 Task: Scale Up The Document
Action: Mouse moved to (754, 270)
Screenshot: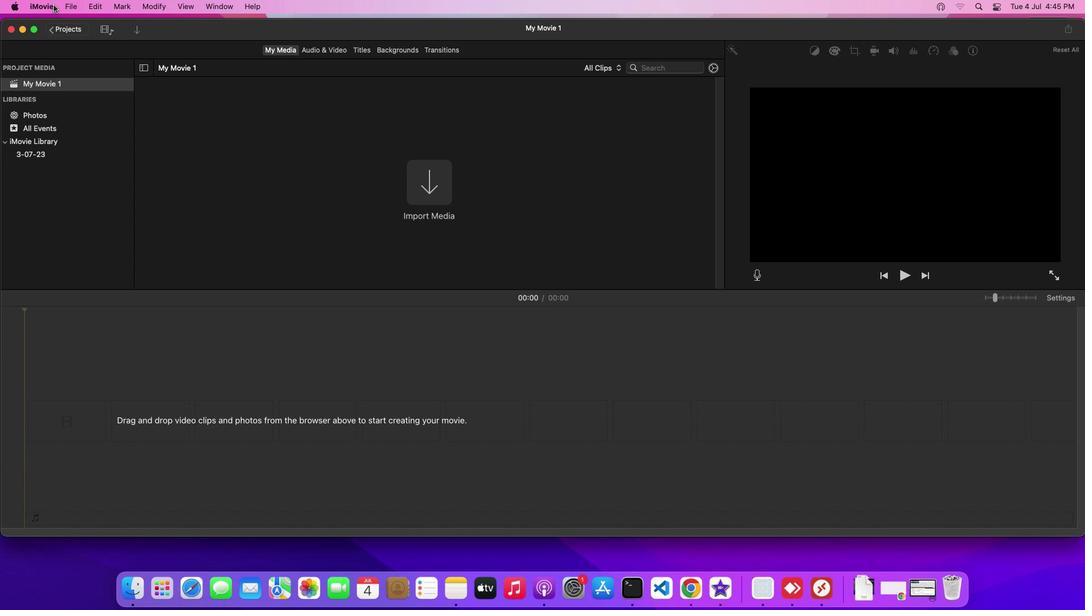 
Action: Mouse pressed left at (754, 270)
Screenshot: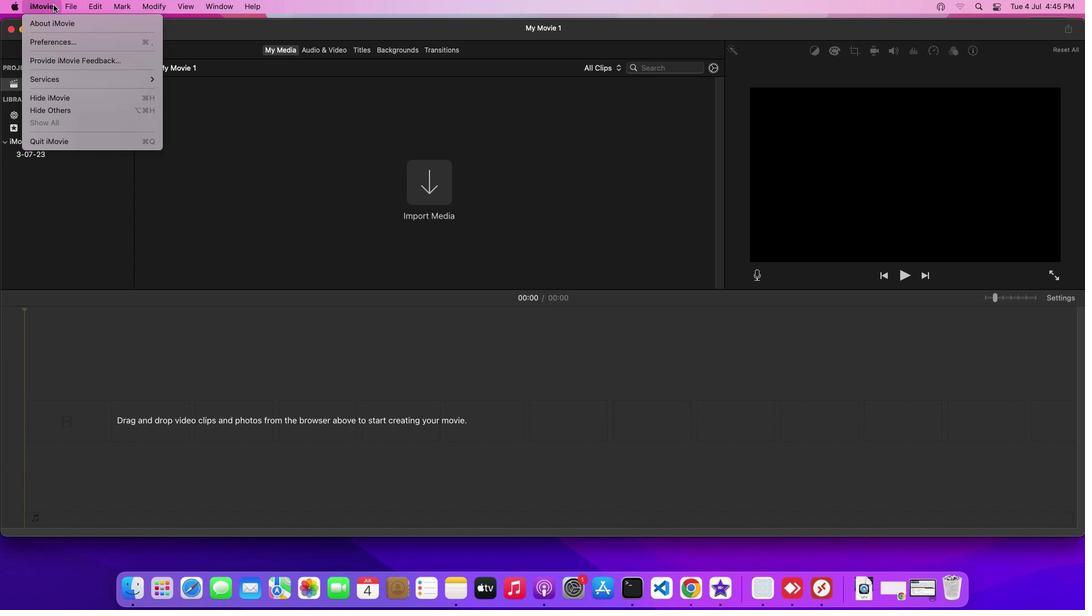 
Action: Mouse moved to (754, 270)
Screenshot: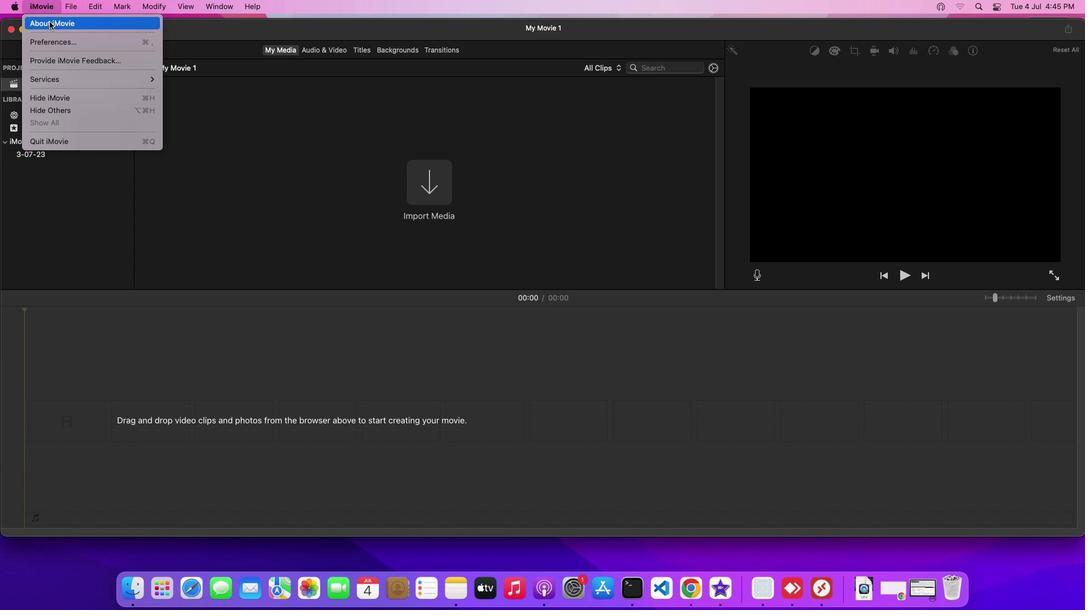 
Action: Mouse pressed left at (754, 270)
Screenshot: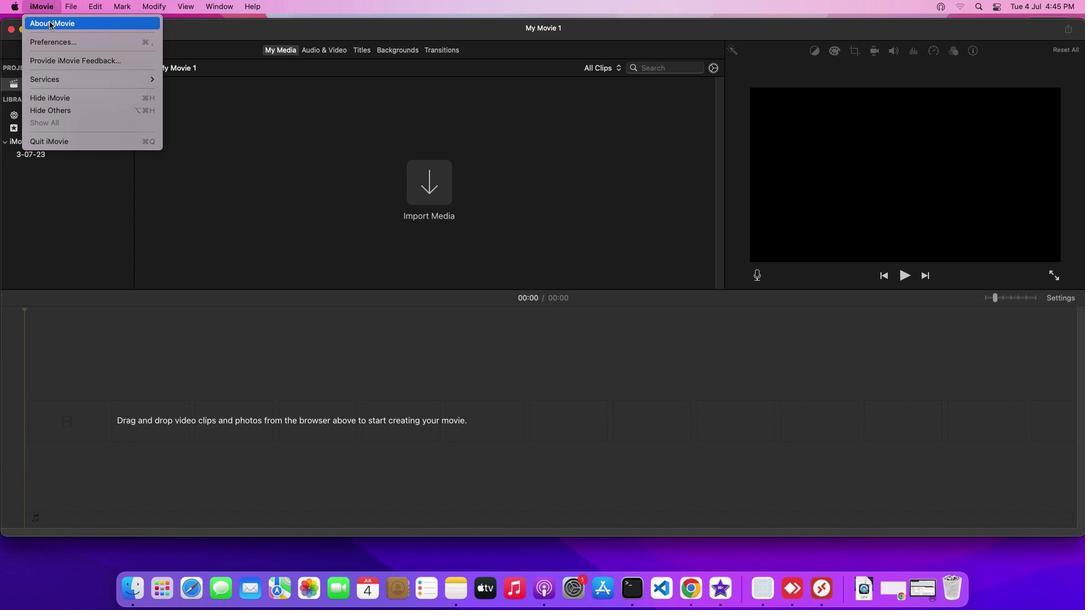 
Action: Mouse moved to (754, 270)
Screenshot: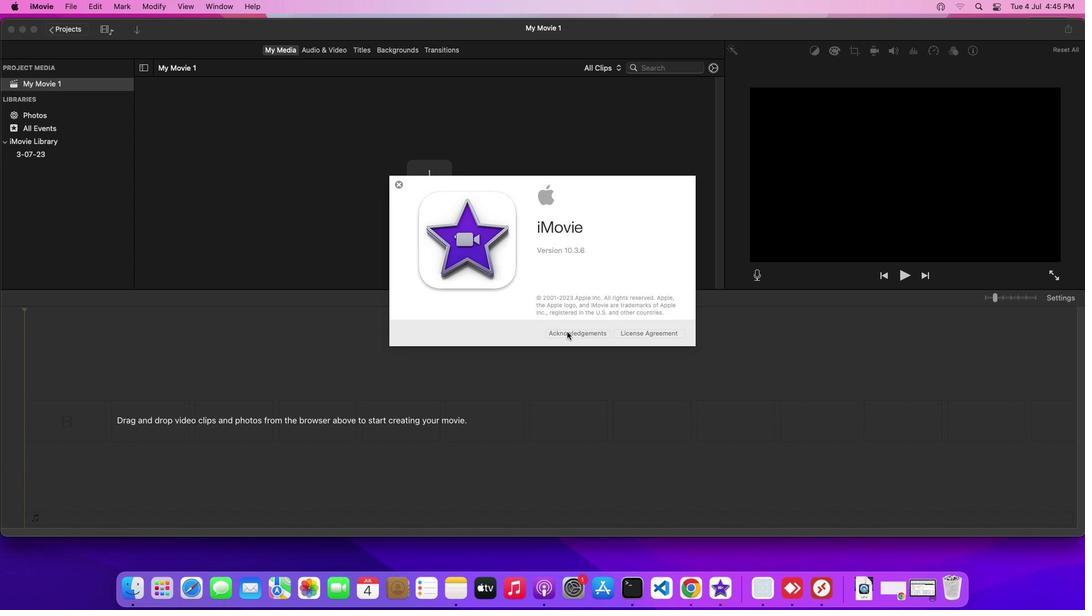 
Action: Mouse pressed left at (754, 270)
Screenshot: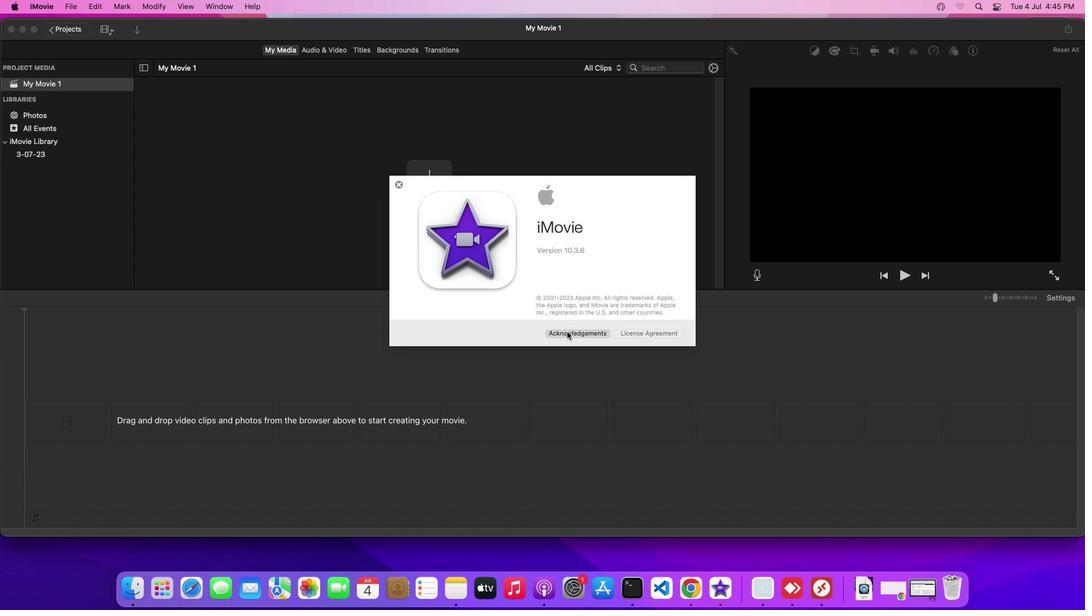 
Action: Mouse moved to (754, 270)
Screenshot: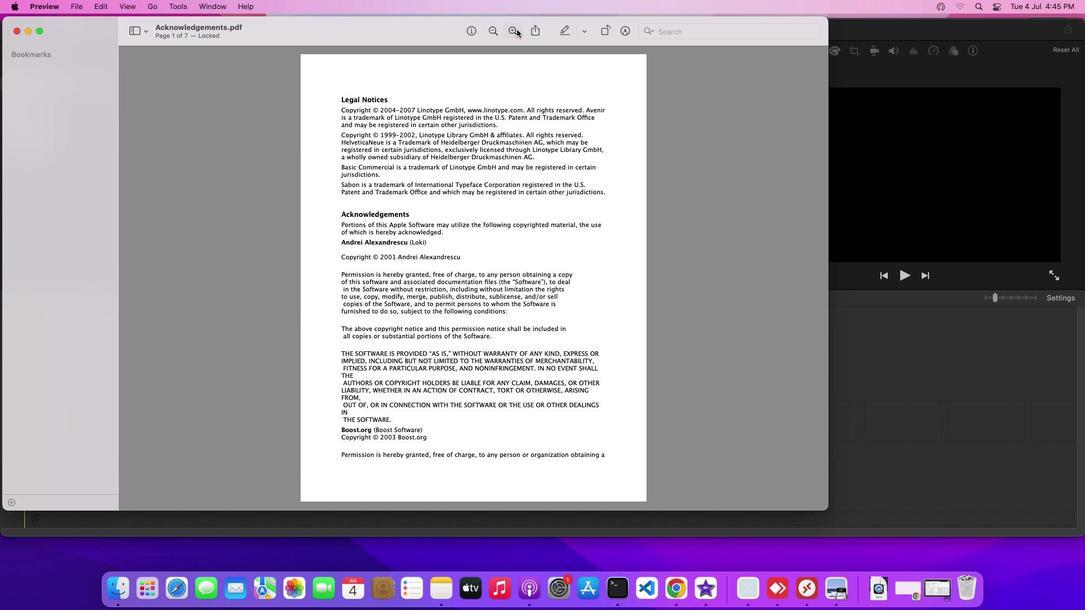 
Action: Mouse pressed left at (754, 270)
Screenshot: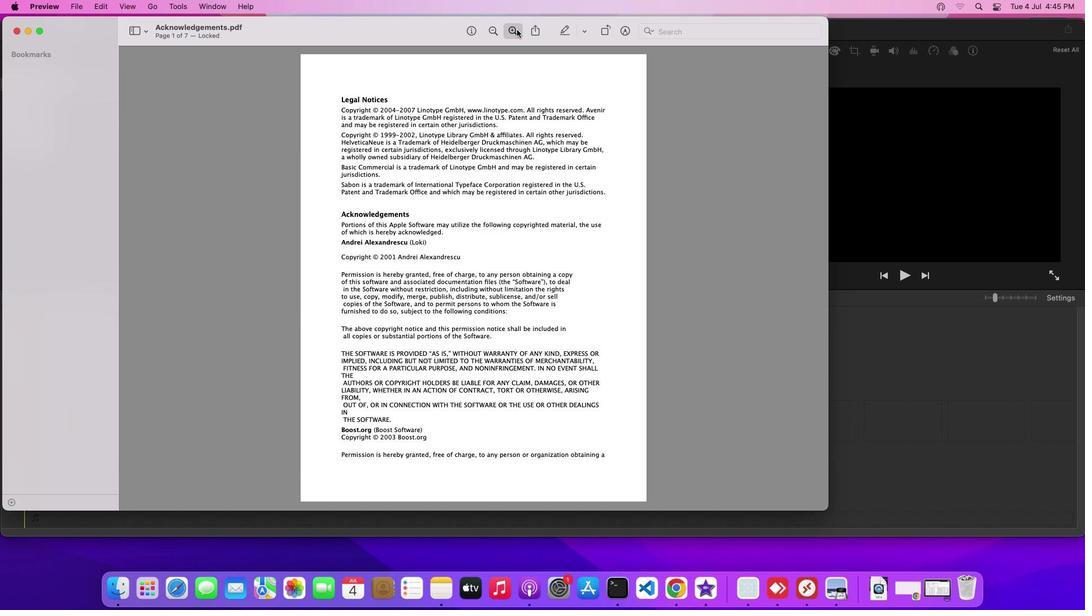 
